 Task: In new connection recomendation turn off push notifications.
Action: Mouse moved to (625, 51)
Screenshot: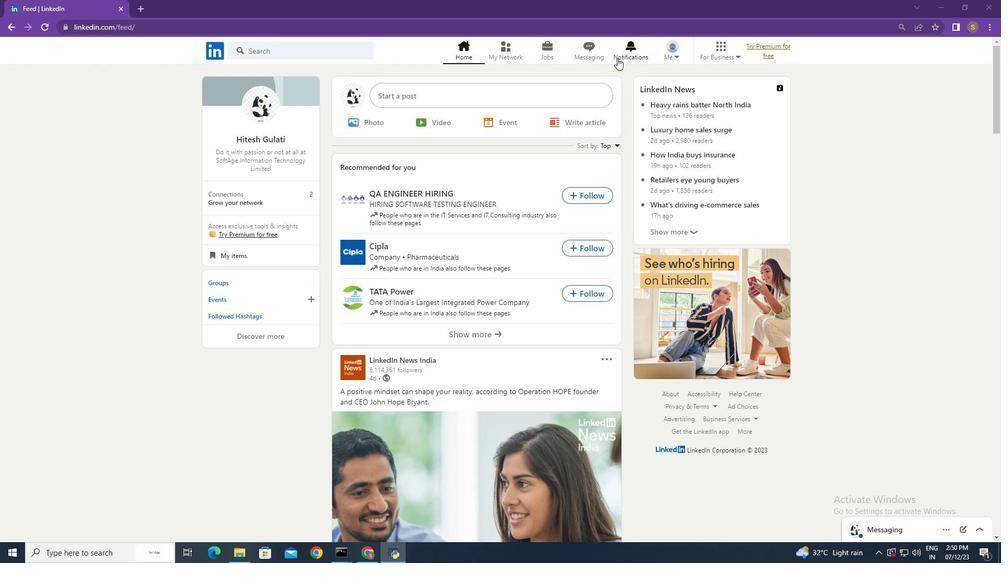 
Action: Mouse pressed left at (625, 51)
Screenshot: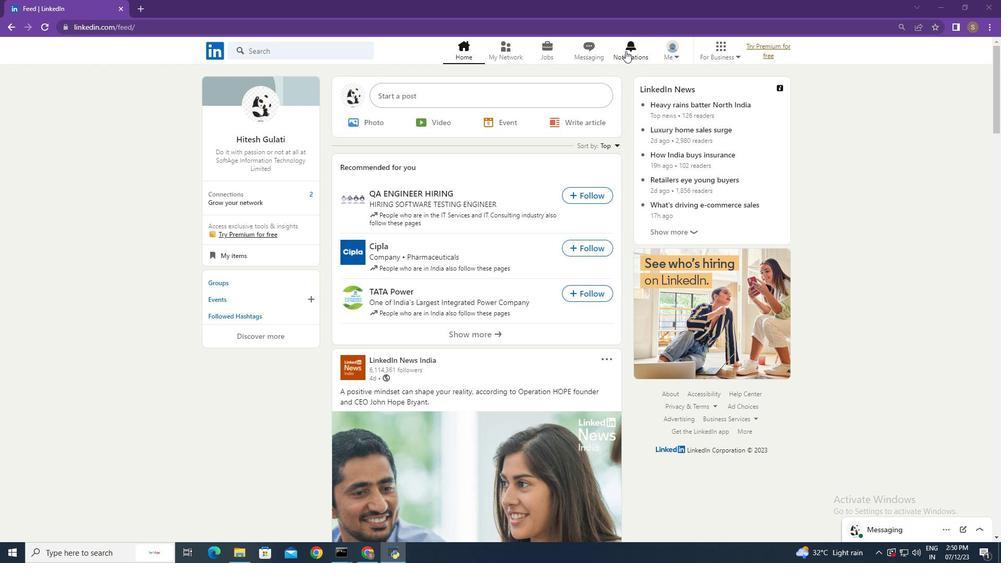 
Action: Mouse moved to (238, 122)
Screenshot: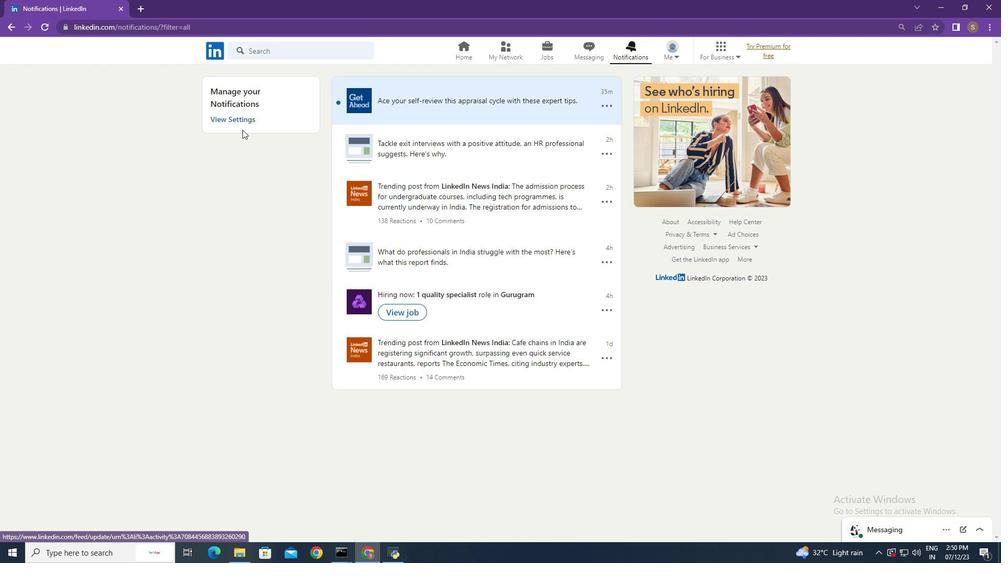
Action: Mouse pressed left at (238, 122)
Screenshot: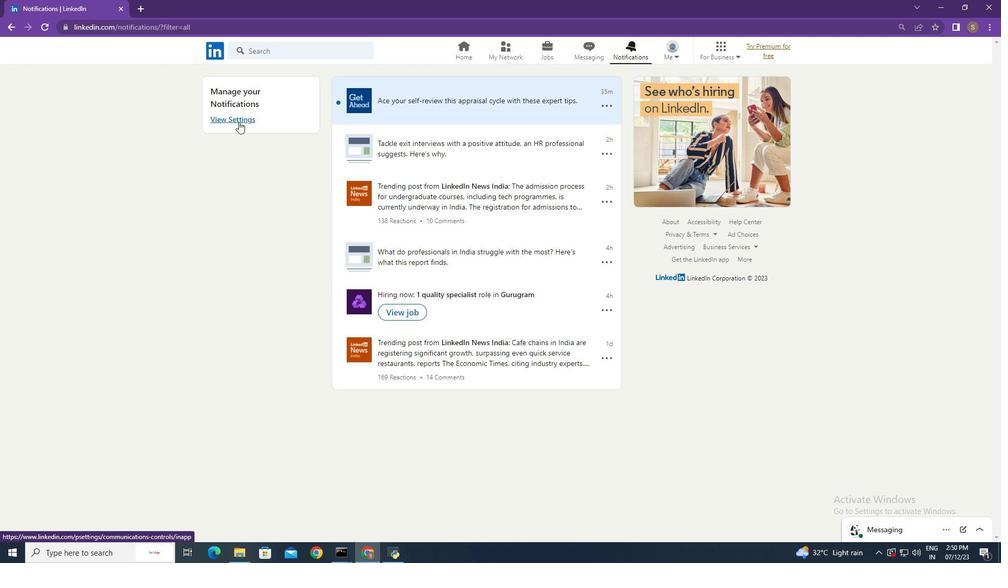 
Action: Mouse moved to (610, 209)
Screenshot: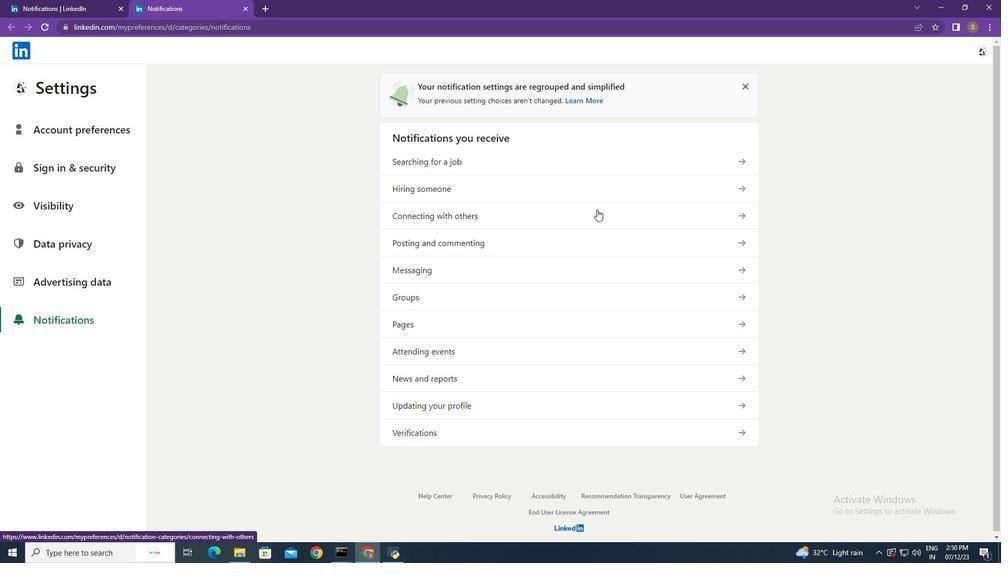 
Action: Mouse pressed left at (610, 209)
Screenshot: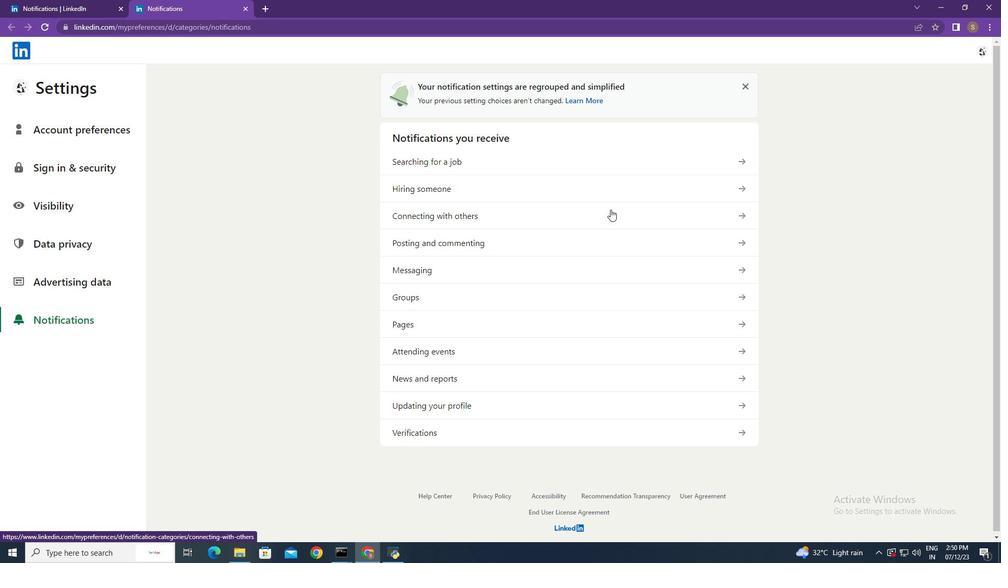 
Action: Mouse moved to (674, 222)
Screenshot: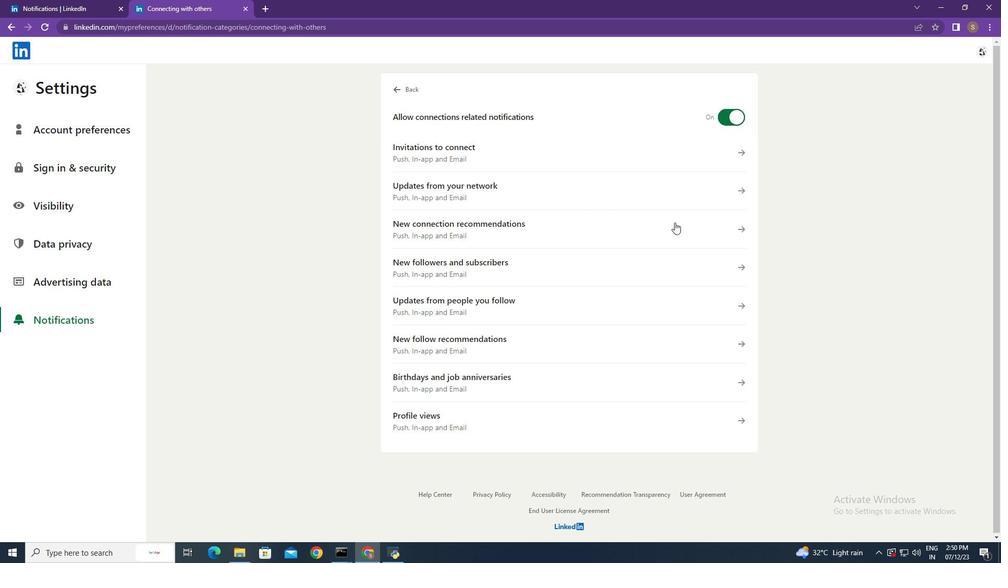 
Action: Mouse pressed left at (674, 222)
Screenshot: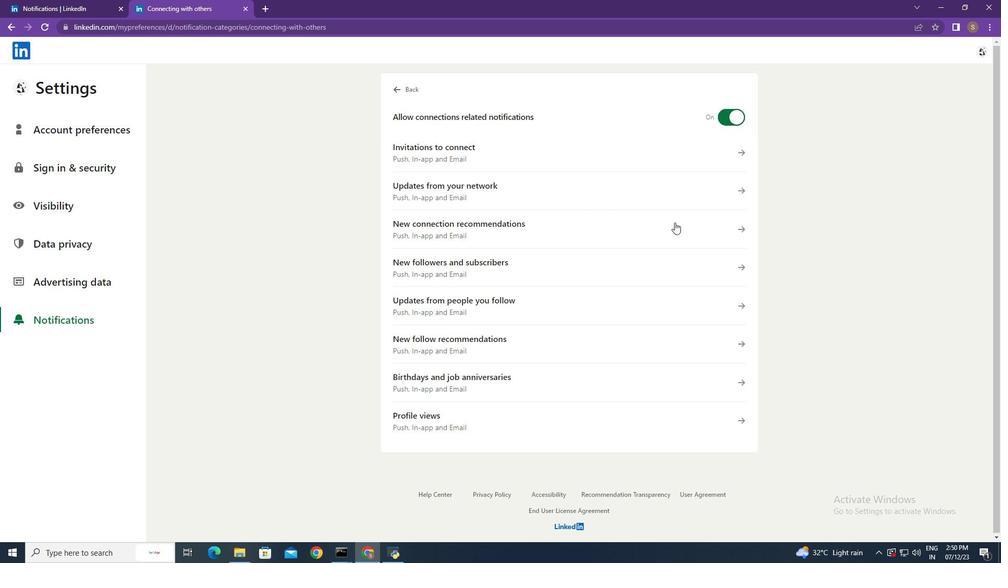 
Action: Mouse moved to (736, 229)
Screenshot: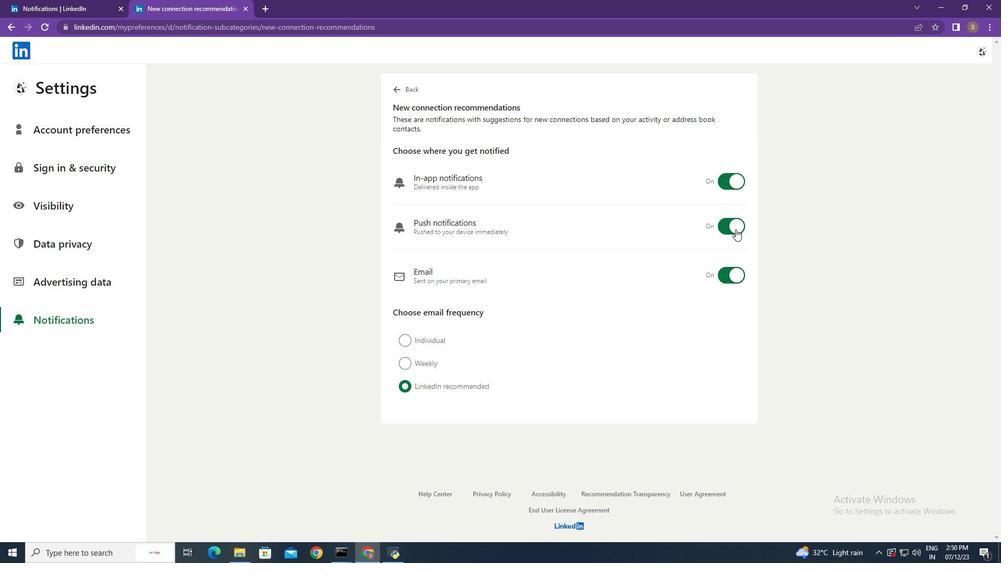 
Action: Mouse pressed left at (736, 229)
Screenshot: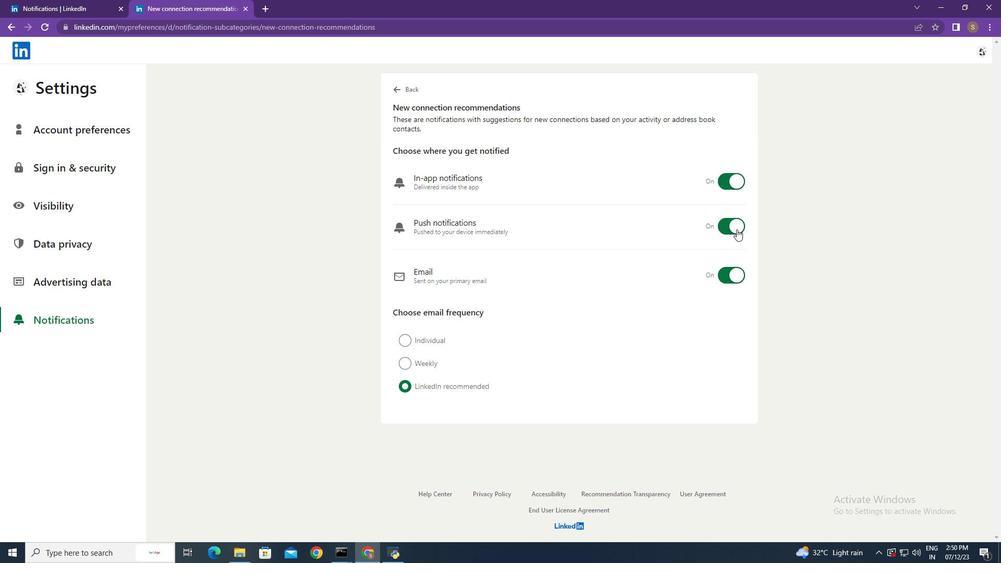 
Action: Mouse moved to (915, 263)
Screenshot: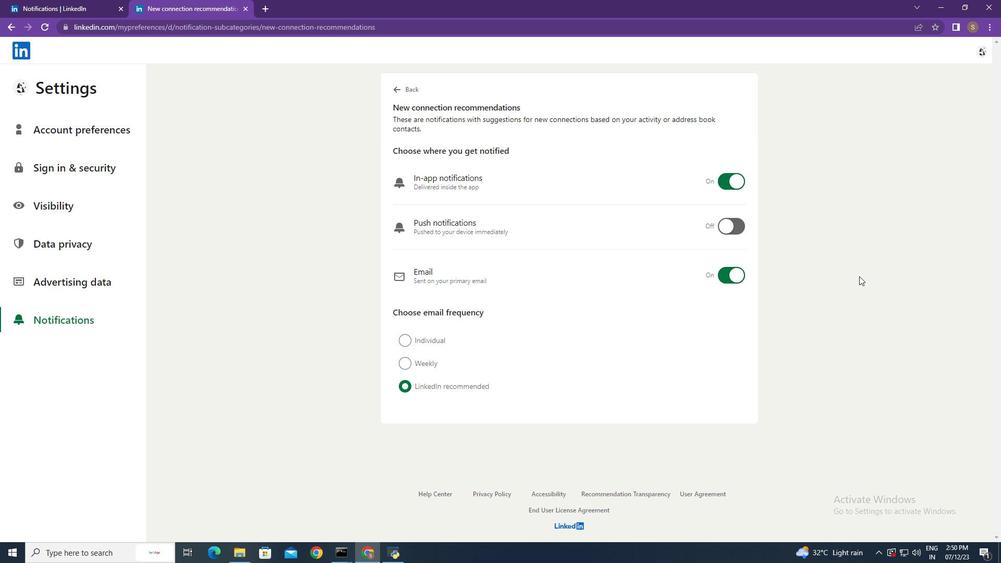 
